 Task: Add Dates with Start Date as Oct 01 2023 and Due Date as Oct 31 2023 to Card Card0011 in Board Board0003 in Development in Trello
Action: Mouse moved to (456, 30)
Screenshot: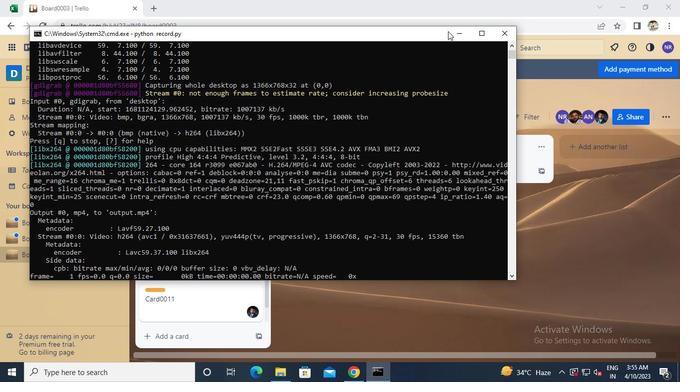 
Action: Mouse pressed left at (456, 30)
Screenshot: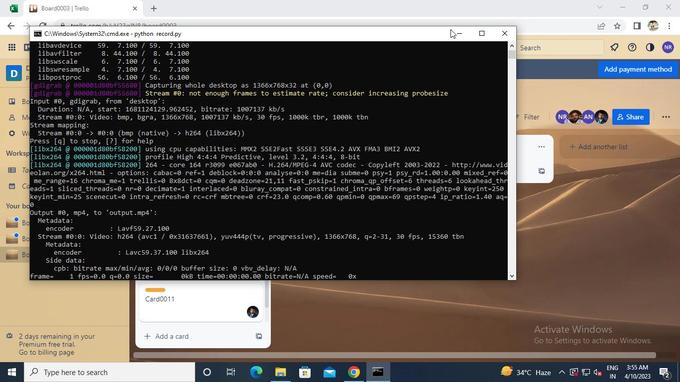 
Action: Mouse moved to (250, 289)
Screenshot: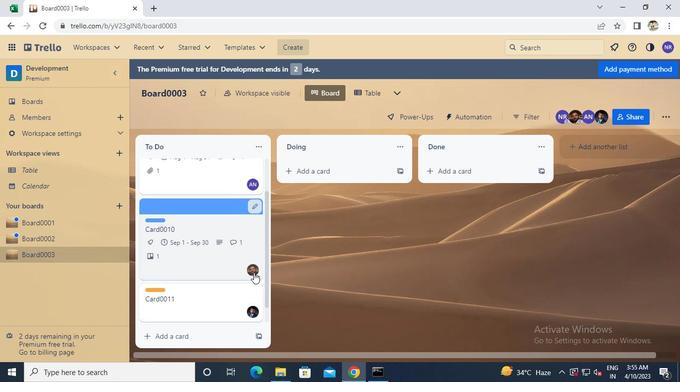
Action: Mouse pressed left at (250, 289)
Screenshot: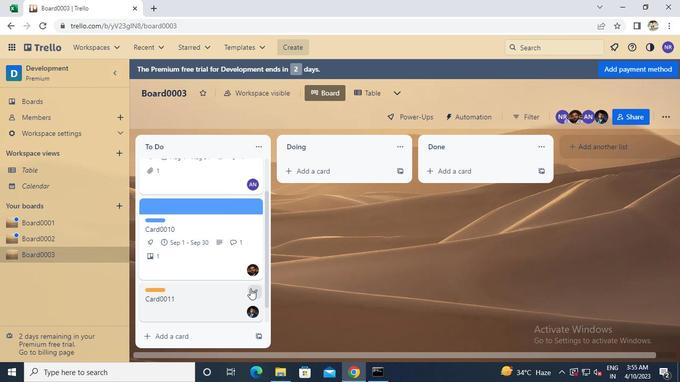 
Action: Mouse moved to (277, 323)
Screenshot: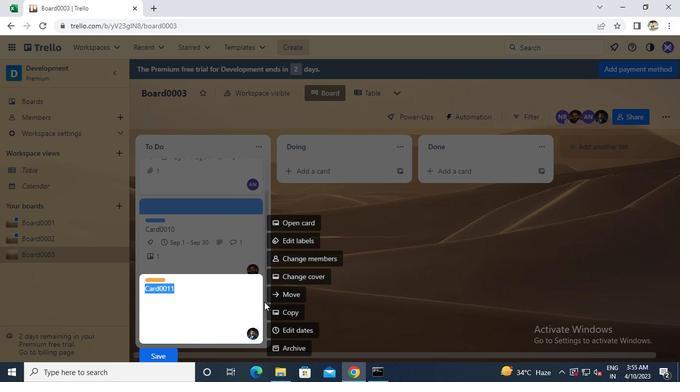 
Action: Mouse pressed left at (277, 323)
Screenshot: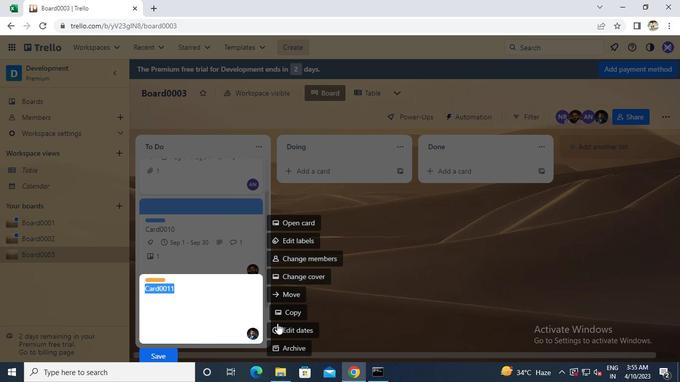 
Action: Mouse moved to (279, 243)
Screenshot: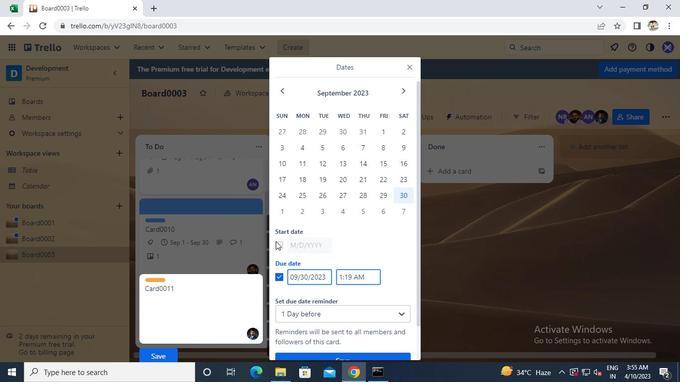 
Action: Mouse pressed left at (279, 243)
Screenshot: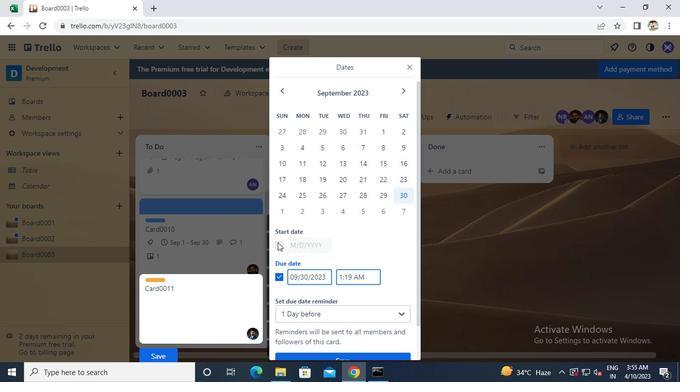 
Action: Mouse moved to (404, 87)
Screenshot: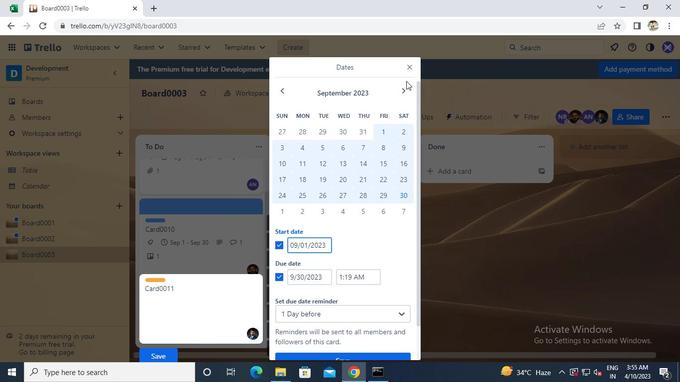 
Action: Mouse pressed left at (404, 87)
Screenshot: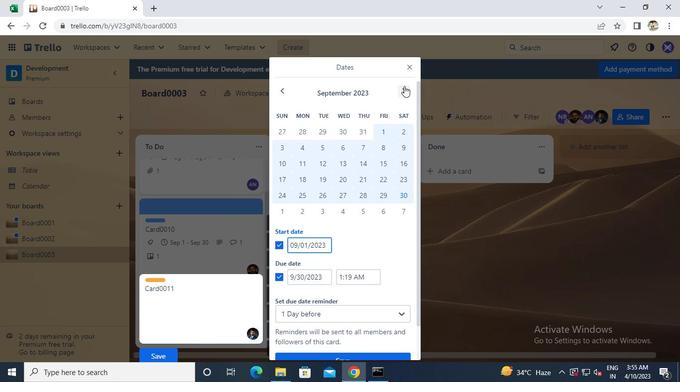 
Action: Mouse moved to (280, 132)
Screenshot: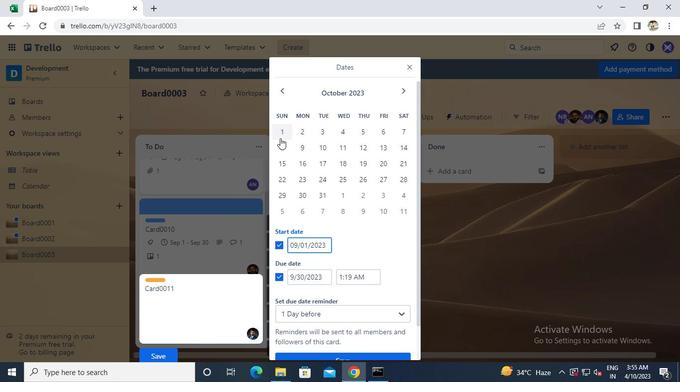 
Action: Mouse pressed left at (280, 132)
Screenshot: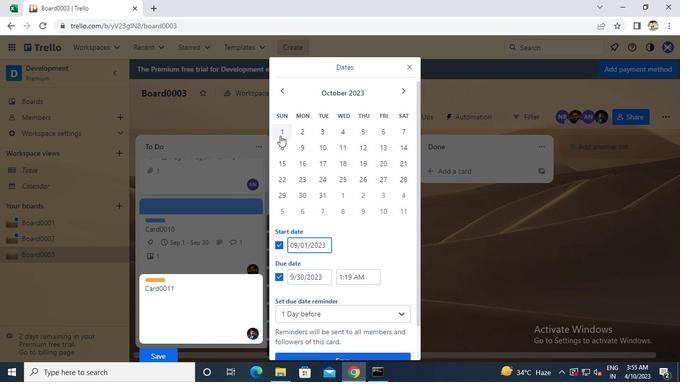 
Action: Mouse moved to (320, 194)
Screenshot: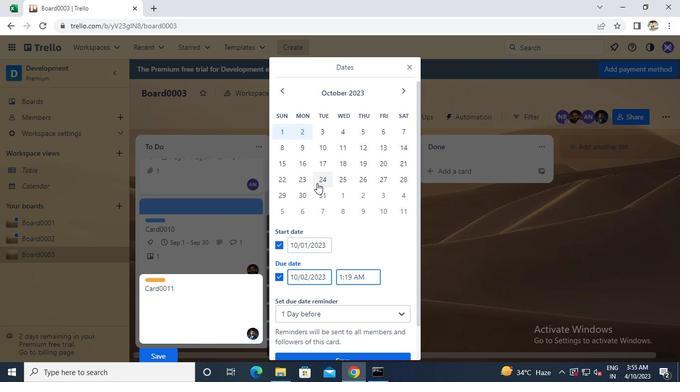 
Action: Mouse pressed left at (320, 194)
Screenshot: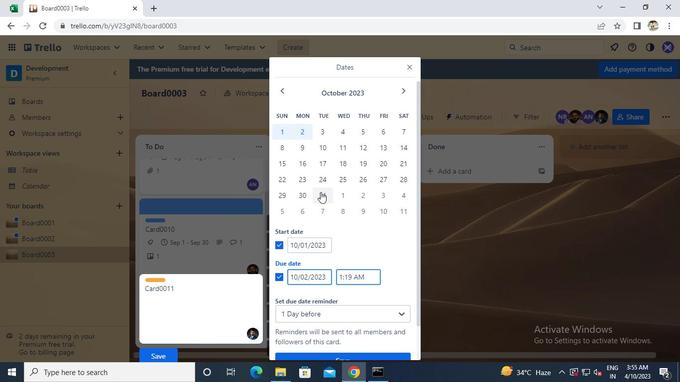 
Action: Mouse moved to (319, 320)
Screenshot: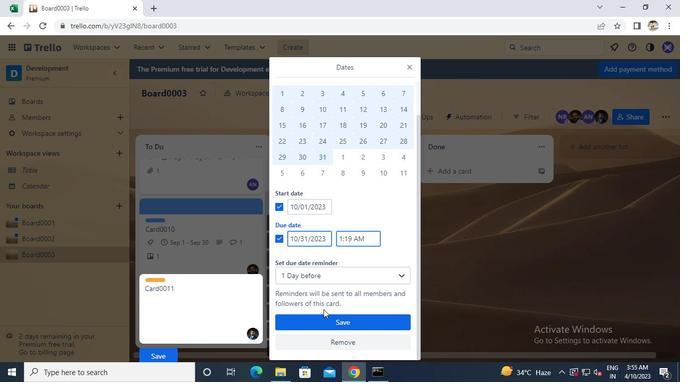 
Action: Mouse pressed left at (319, 320)
Screenshot: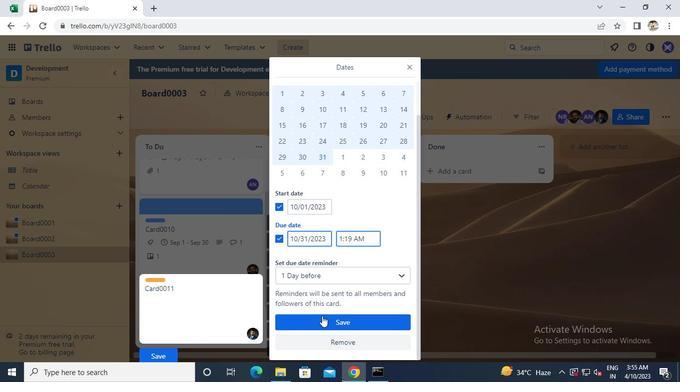 
Action: Mouse moved to (374, 371)
Screenshot: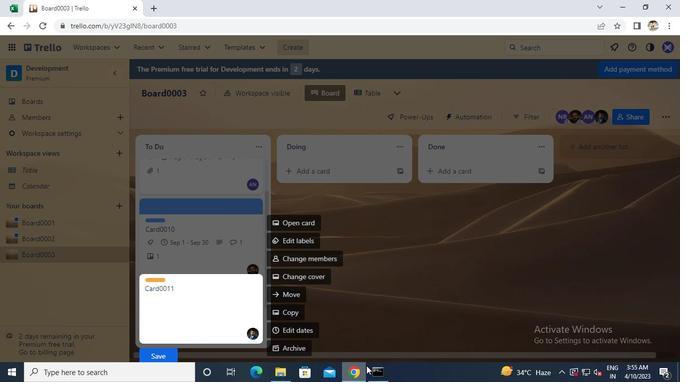 
Action: Mouse pressed left at (374, 371)
Screenshot: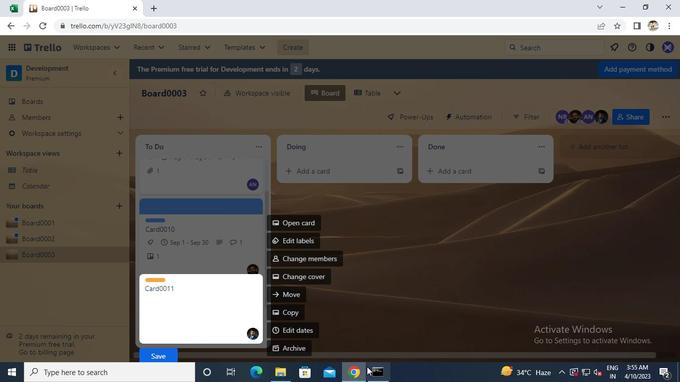 
Action: Mouse moved to (500, 34)
Screenshot: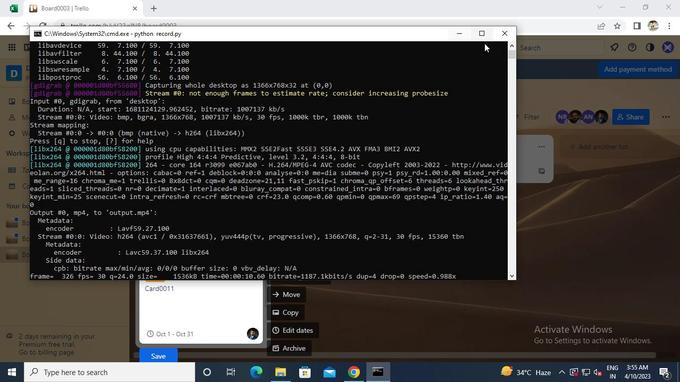 
Action: Mouse pressed left at (500, 34)
Screenshot: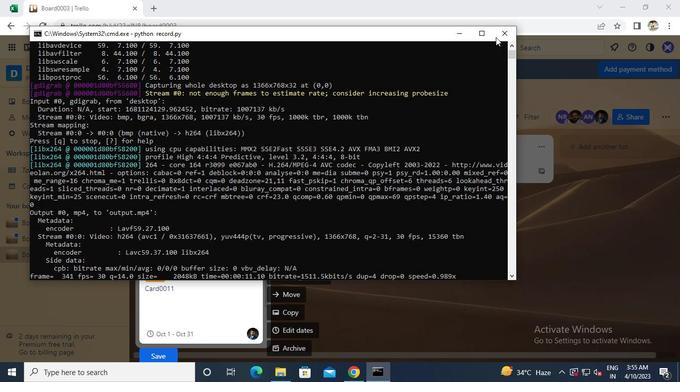 
